 Task: Search report from the list of reports
Action: Mouse scrolled (276, 280) with delta (0, 0)
Screenshot: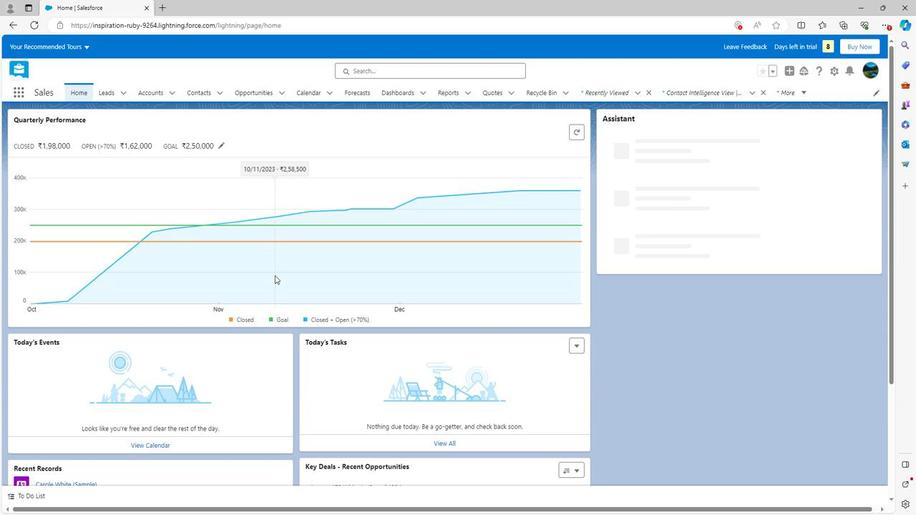 
Action: Mouse scrolled (276, 280) with delta (0, 0)
Screenshot: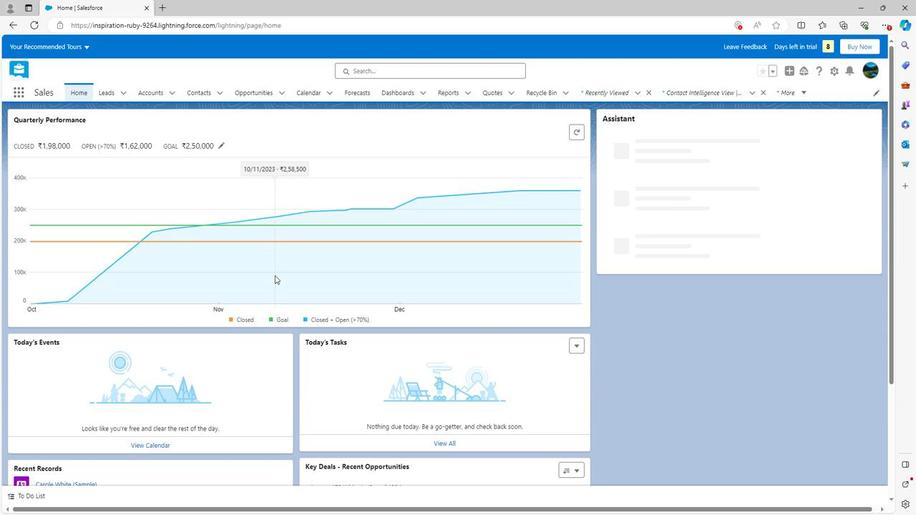 
Action: Mouse scrolled (276, 280) with delta (0, 0)
Screenshot: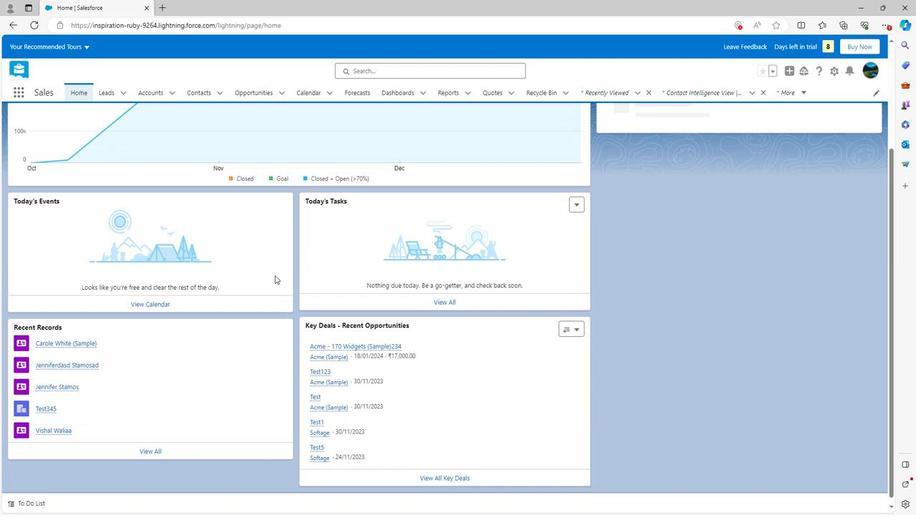 
Action: Mouse scrolled (276, 280) with delta (0, 0)
Screenshot: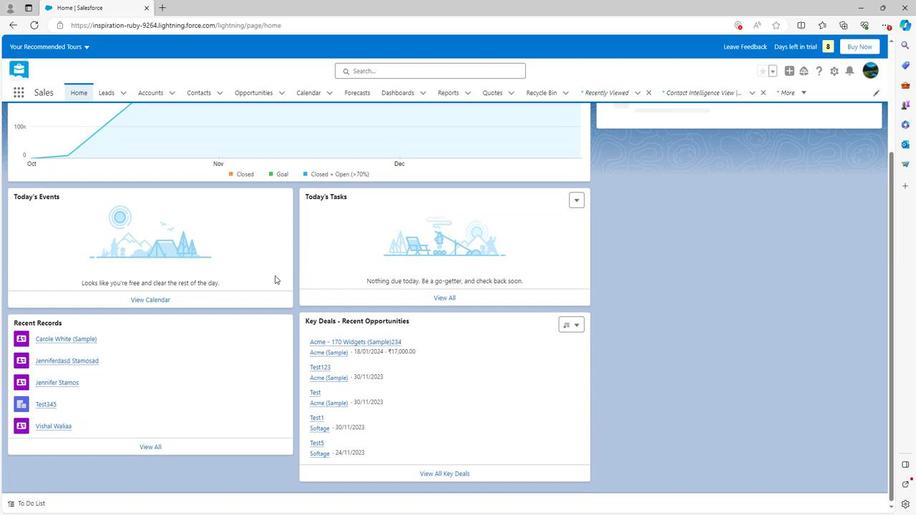 
Action: Mouse scrolled (276, 281) with delta (0, 0)
Screenshot: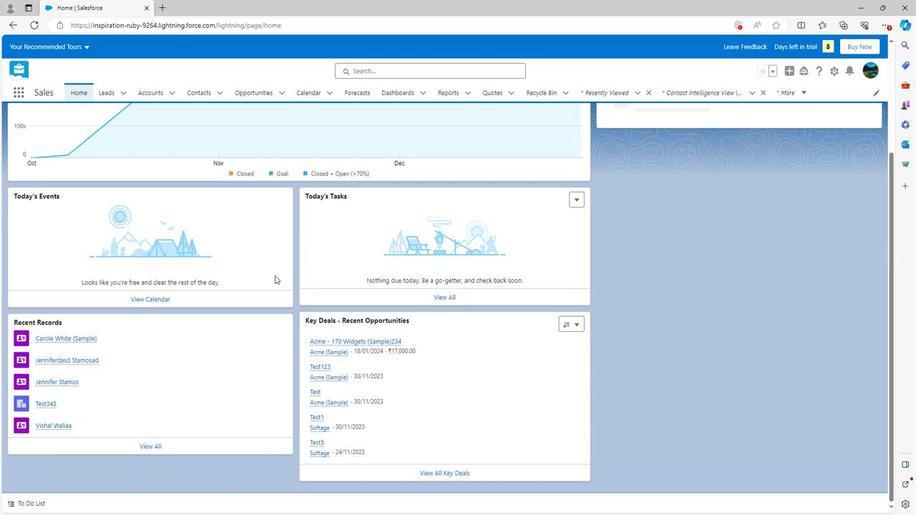 
Action: Mouse scrolled (276, 281) with delta (0, 0)
Screenshot: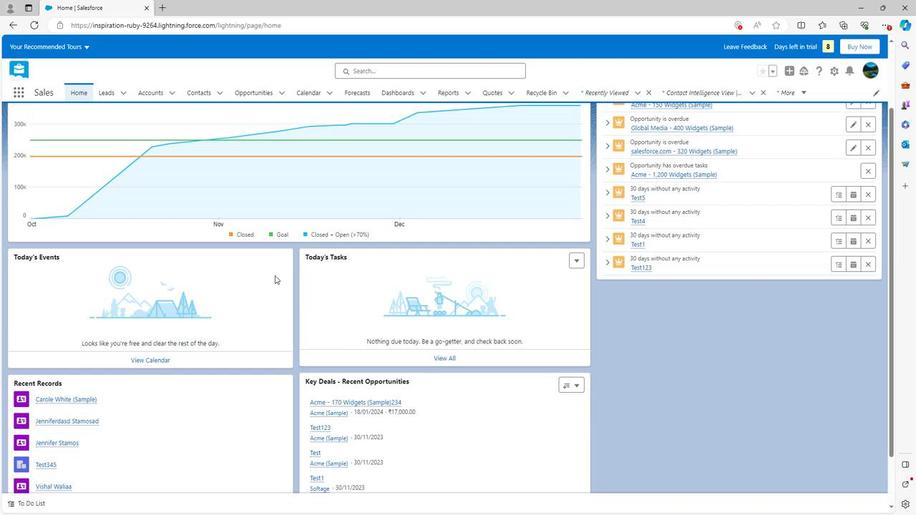 
Action: Mouse scrolled (276, 281) with delta (0, 0)
Screenshot: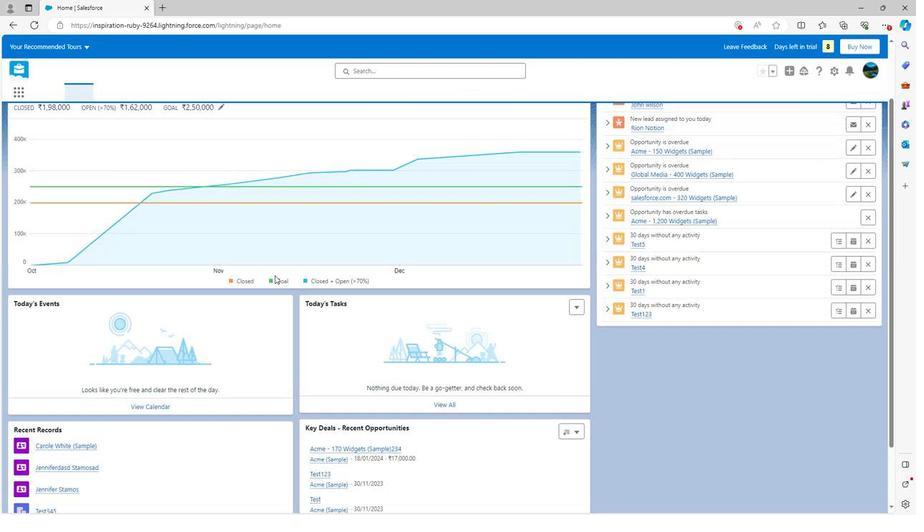 
Action: Mouse scrolled (276, 281) with delta (0, 0)
Screenshot: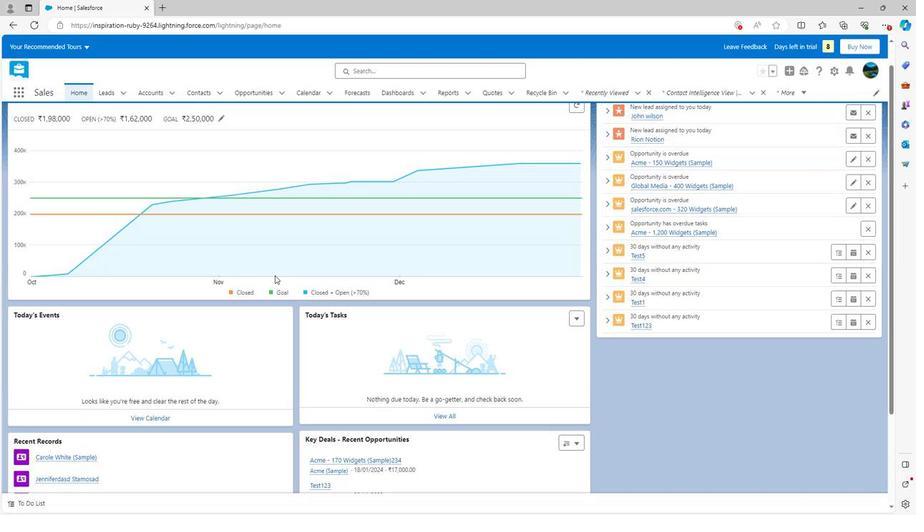
Action: Mouse scrolled (276, 281) with delta (0, 0)
Screenshot: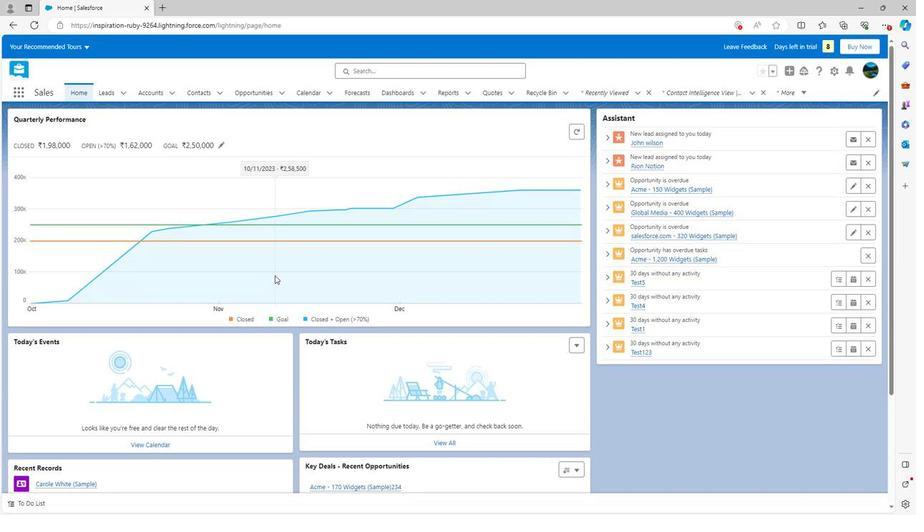 
Action: Mouse moved to (448, 93)
Screenshot: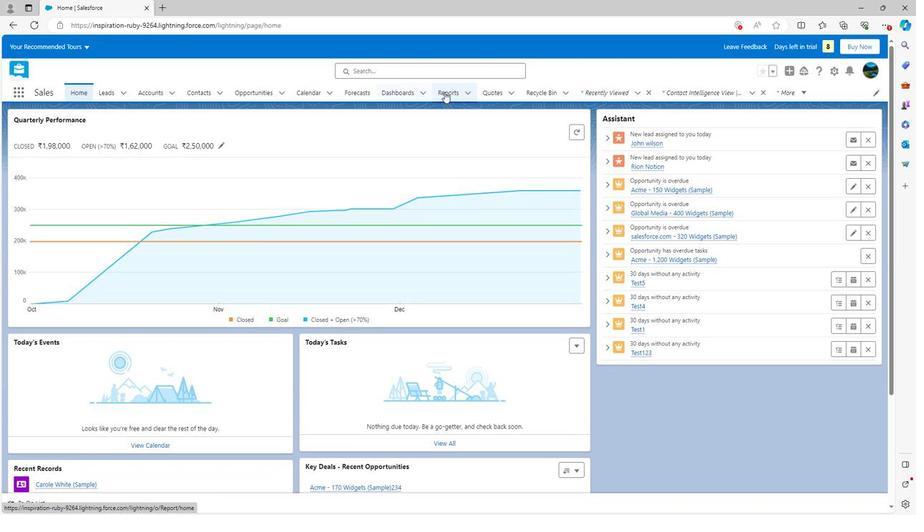 
Action: Mouse pressed left at (448, 93)
Screenshot: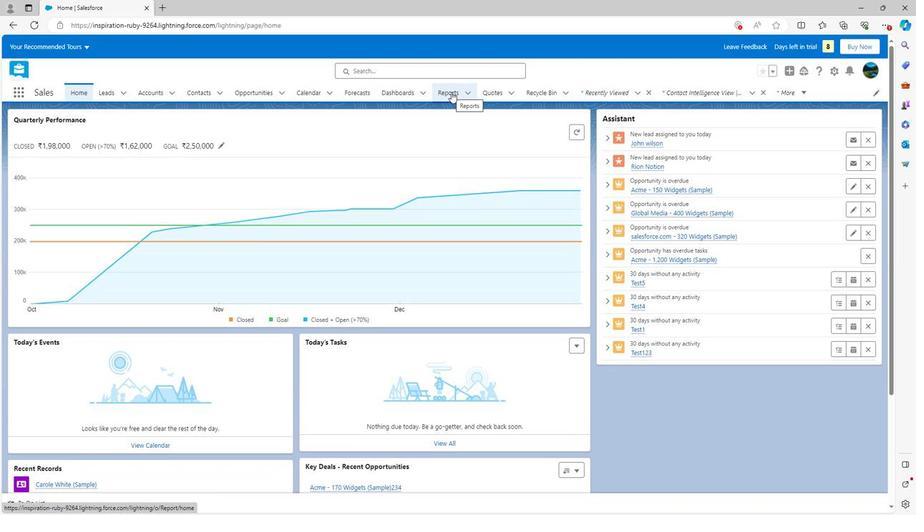 
Action: Mouse moved to (676, 126)
Screenshot: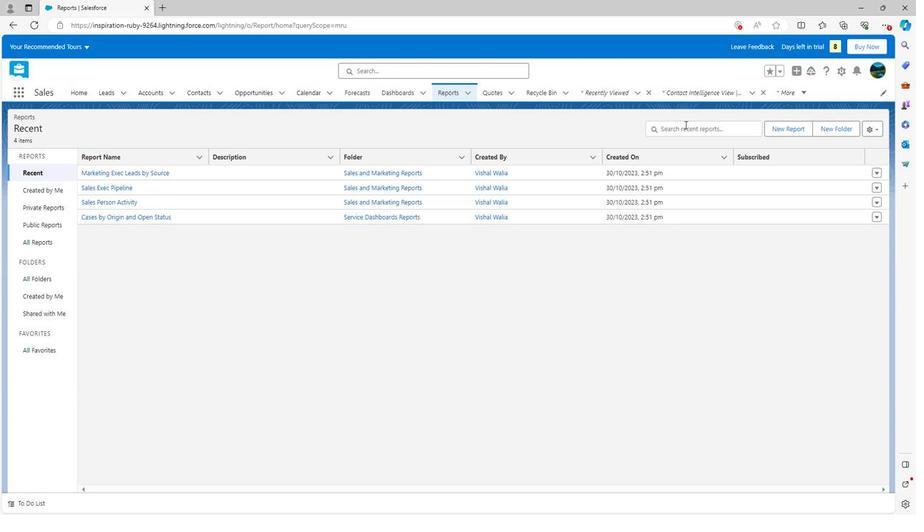 
Action: Mouse pressed left at (676, 126)
Screenshot: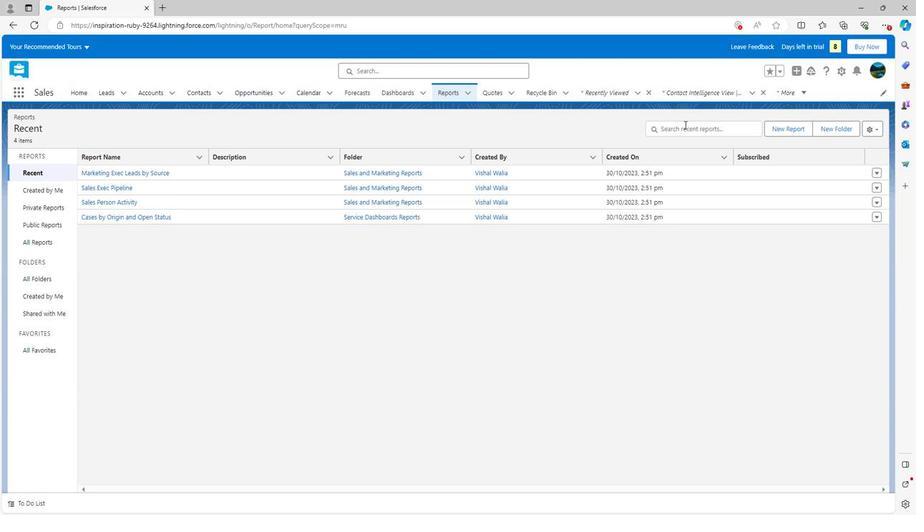 
Action: Mouse moved to (184, 251)
Screenshot: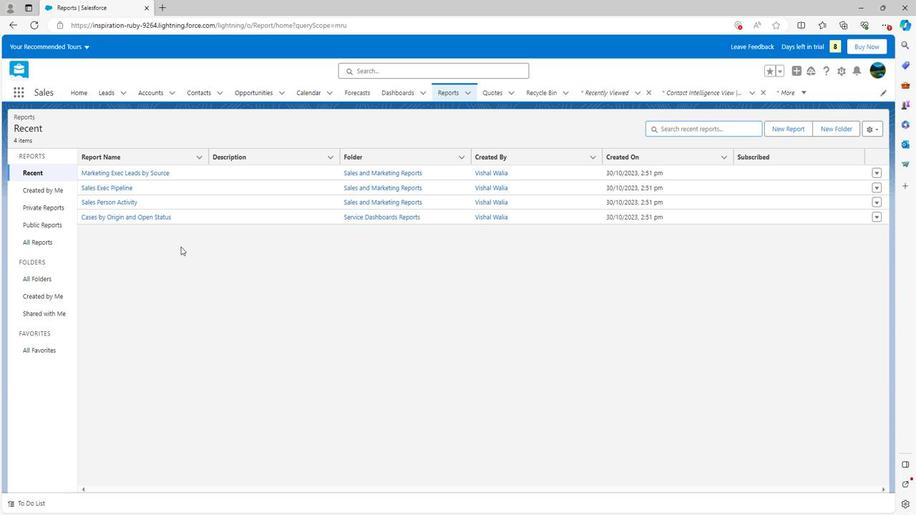 
Action: Key pressed <Key.shift>sales<Key.backspace><Key.backspace><Key.backspace><Key.backspace><Key.backspace>cases<Key.backspace><Key.backspace><Key.backspace><Key.backspace><Key.backspace><Key.enter>
Screenshot: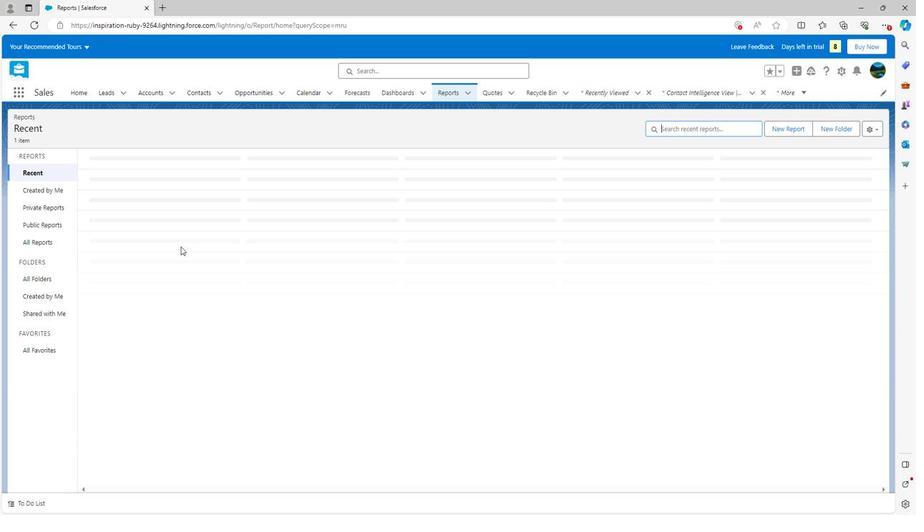 
Action: Mouse moved to (311, 229)
Screenshot: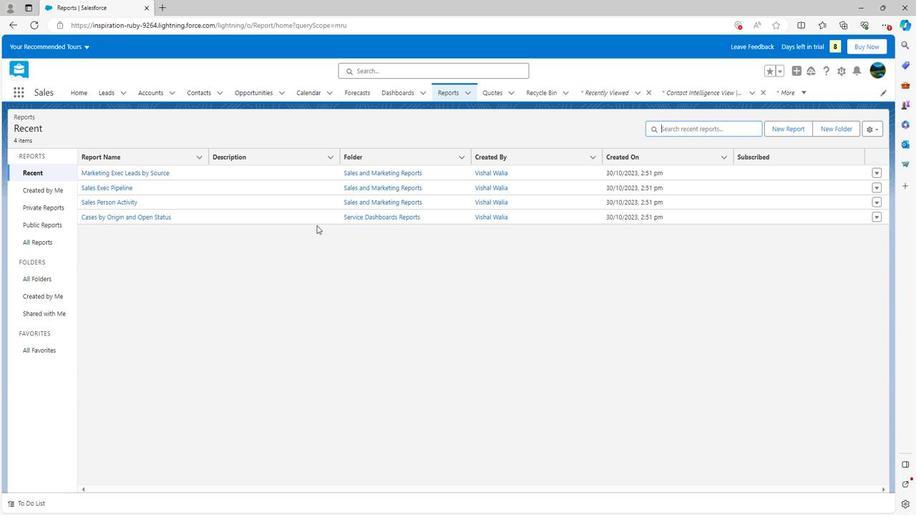 
